 Task: In the cell padding 0.269.
Action: Mouse moved to (198, 82)
Screenshot: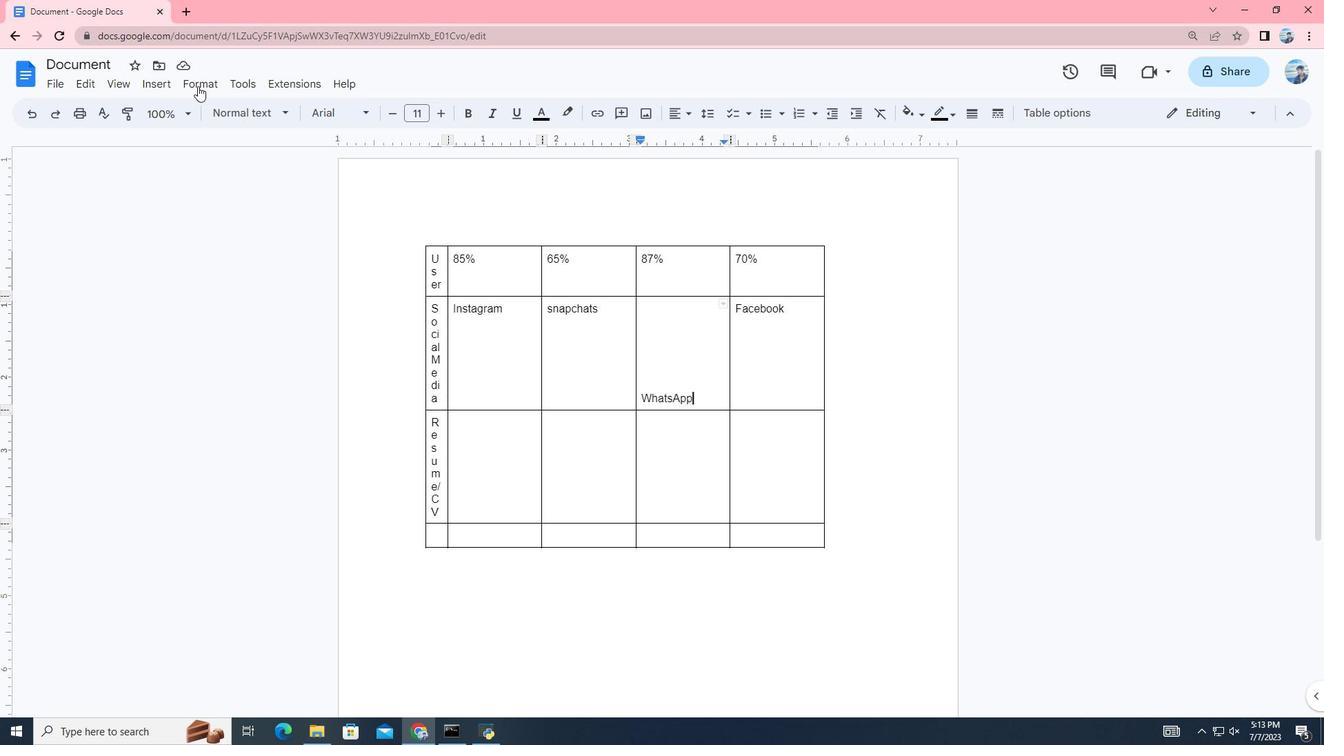 
Action: Mouse pressed left at (198, 82)
Screenshot: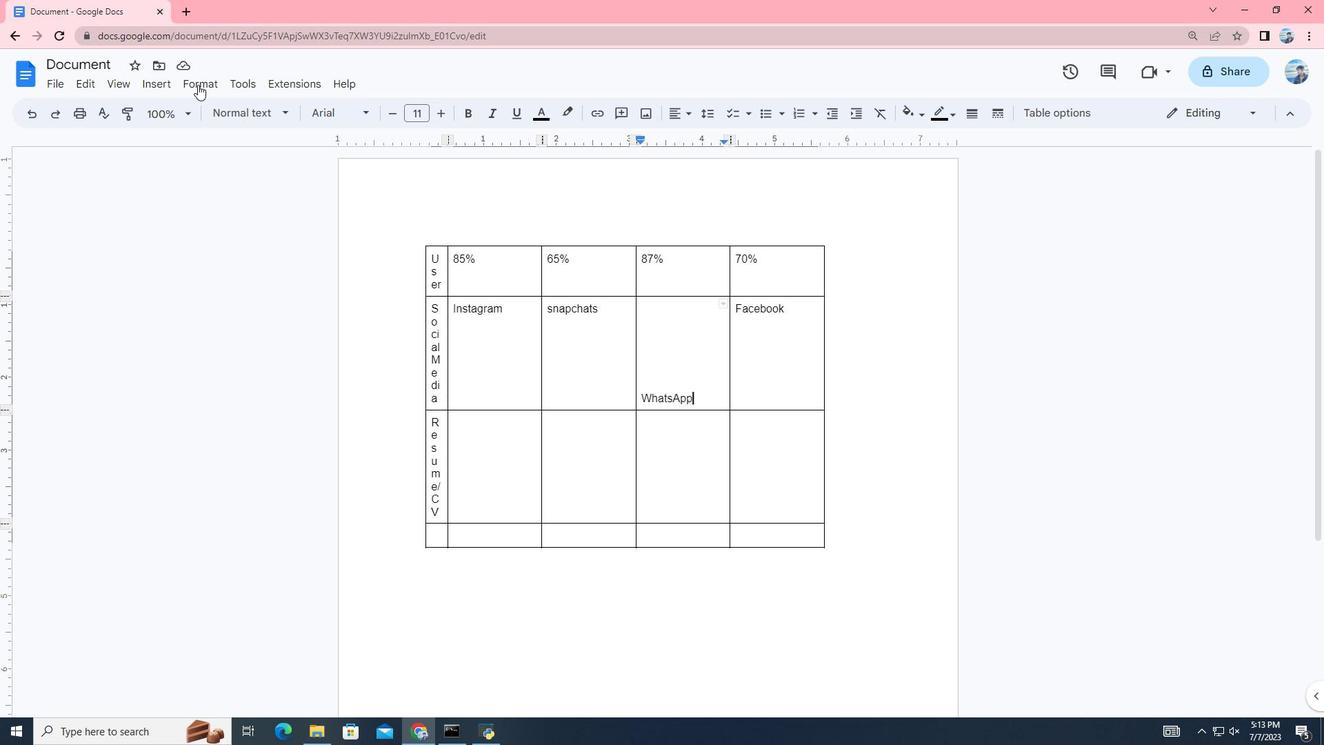 
Action: Mouse moved to (559, 705)
Screenshot: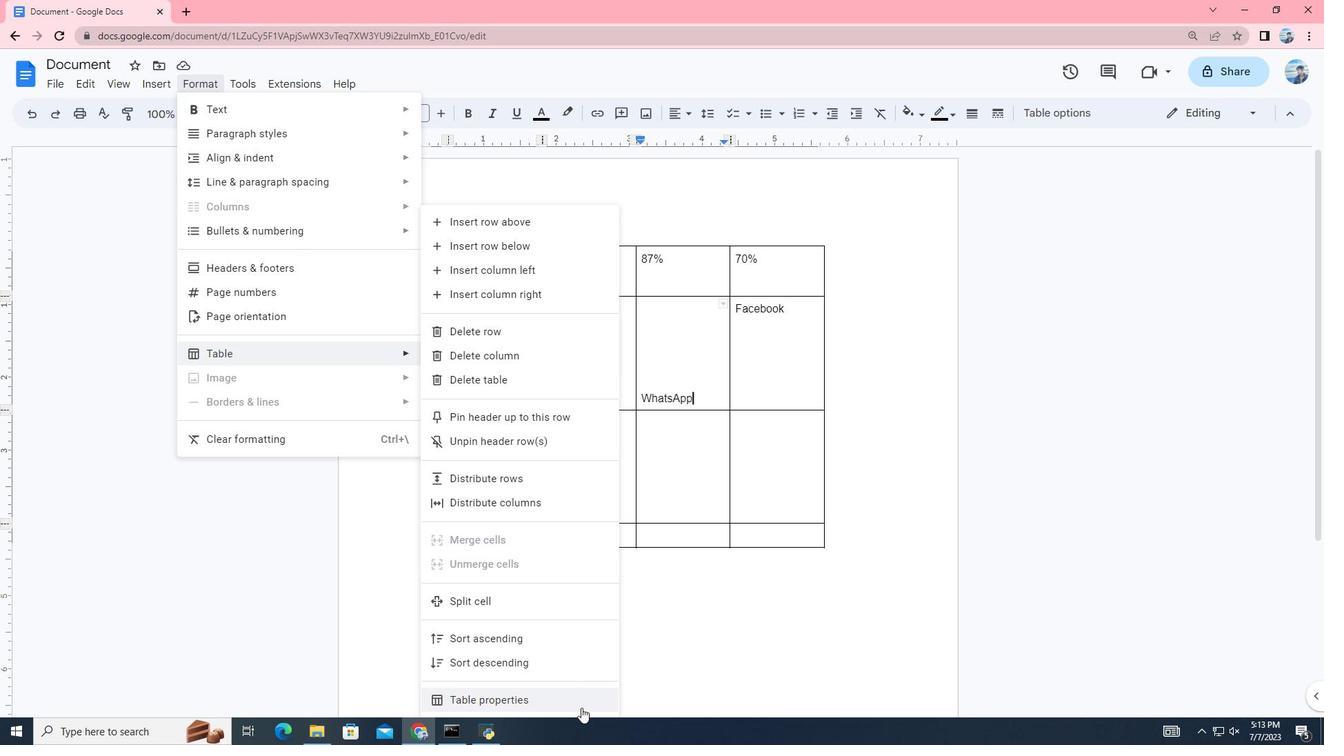
Action: Mouse pressed left at (559, 705)
Screenshot: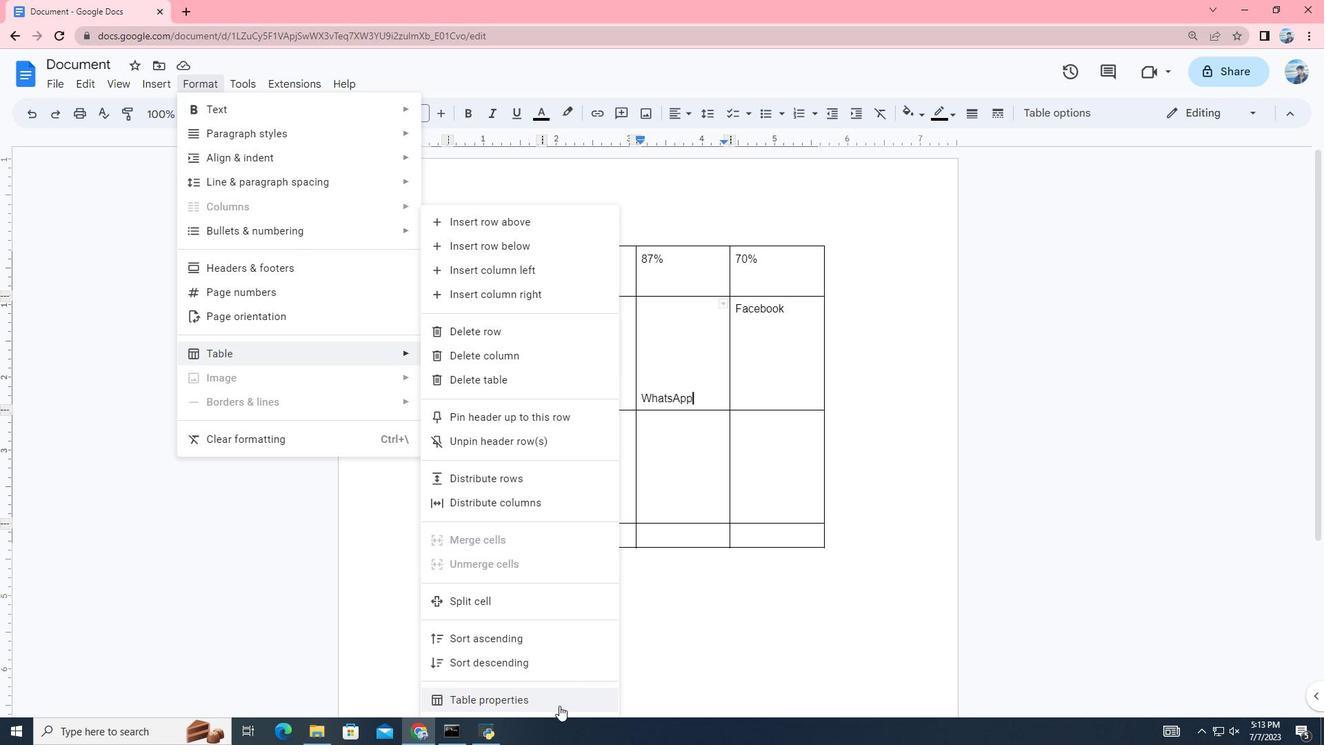 
Action: Mouse moved to (1264, 554)
Screenshot: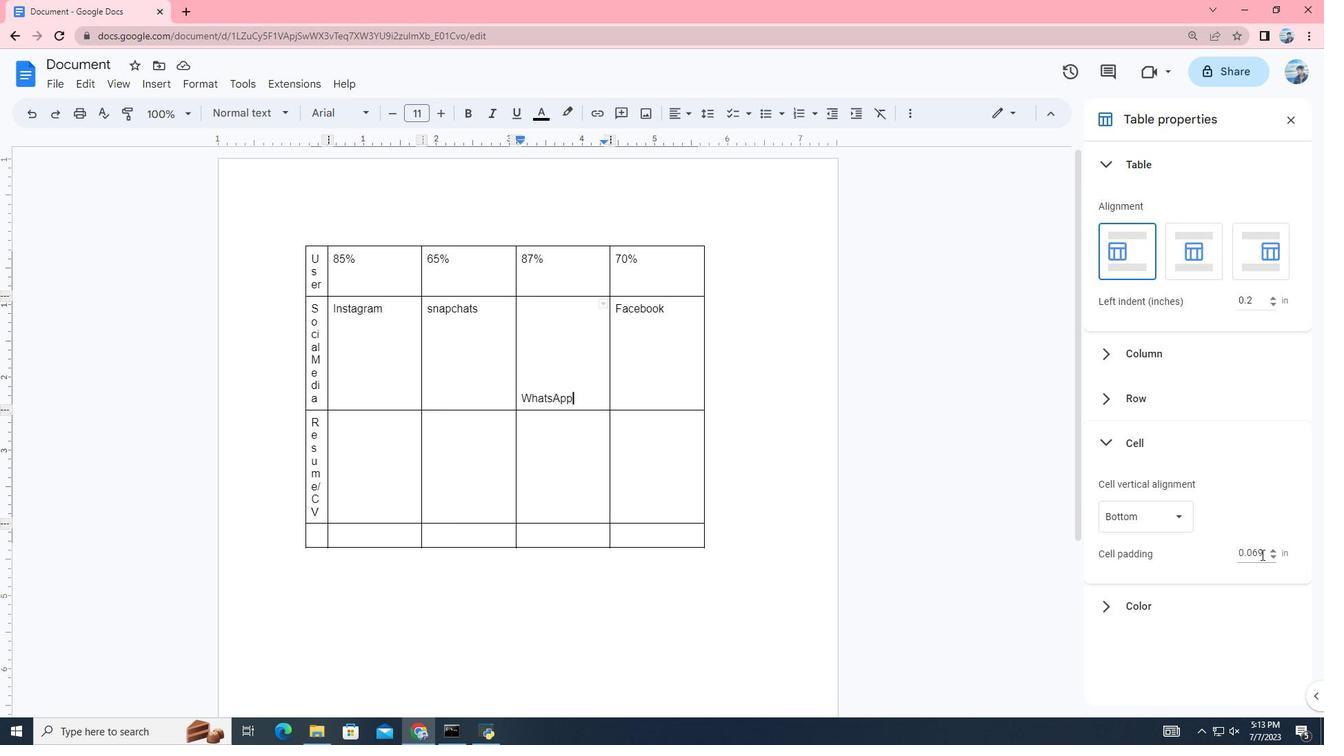 
Action: Mouse pressed left at (1264, 554)
Screenshot: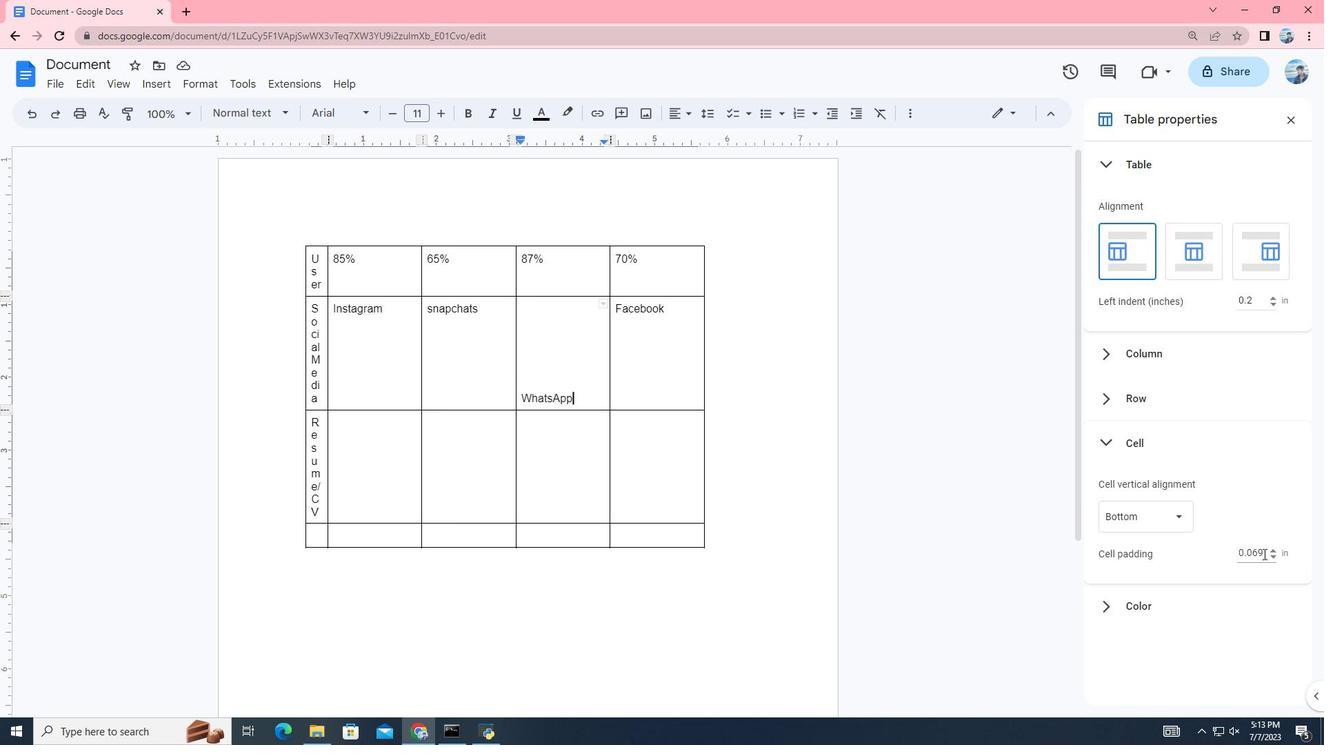 
Action: Mouse moved to (1264, 554)
Screenshot: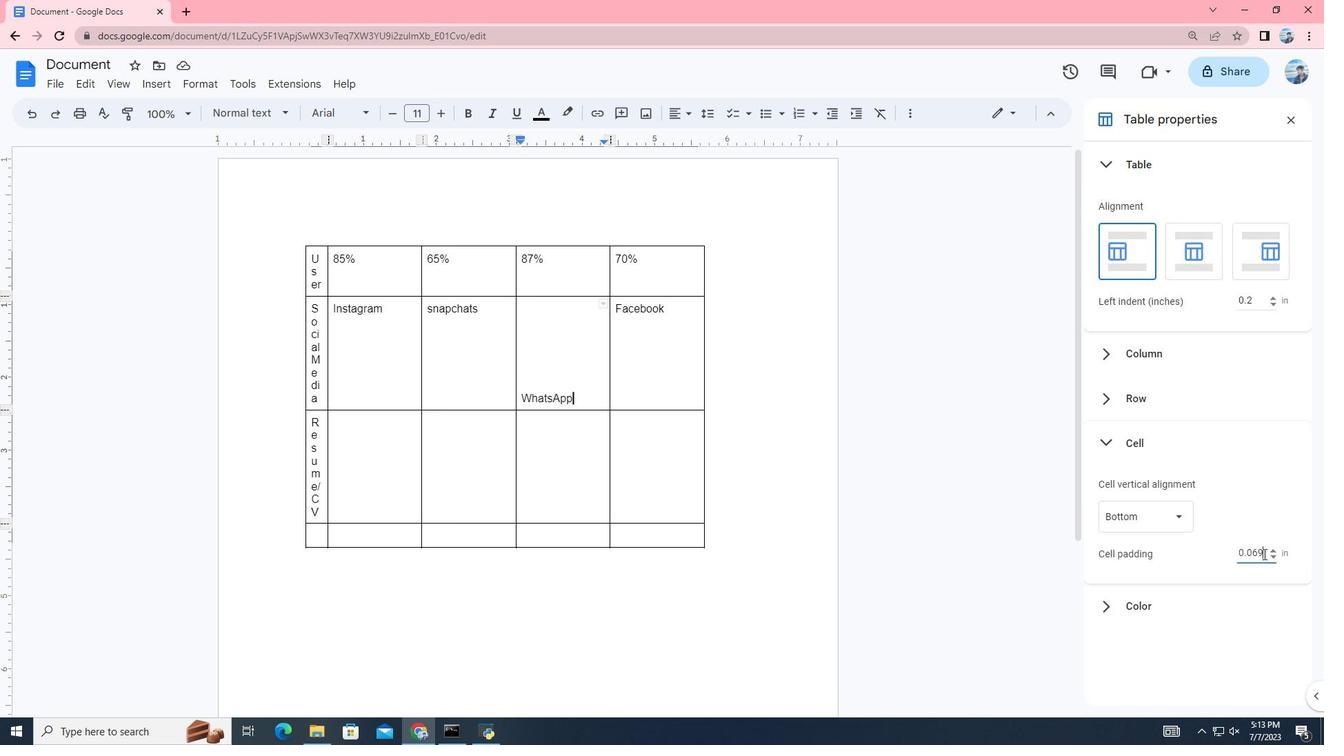
Action: Key pressed <Key.backspace><Key.backspace><Key.backspace>269
Screenshot: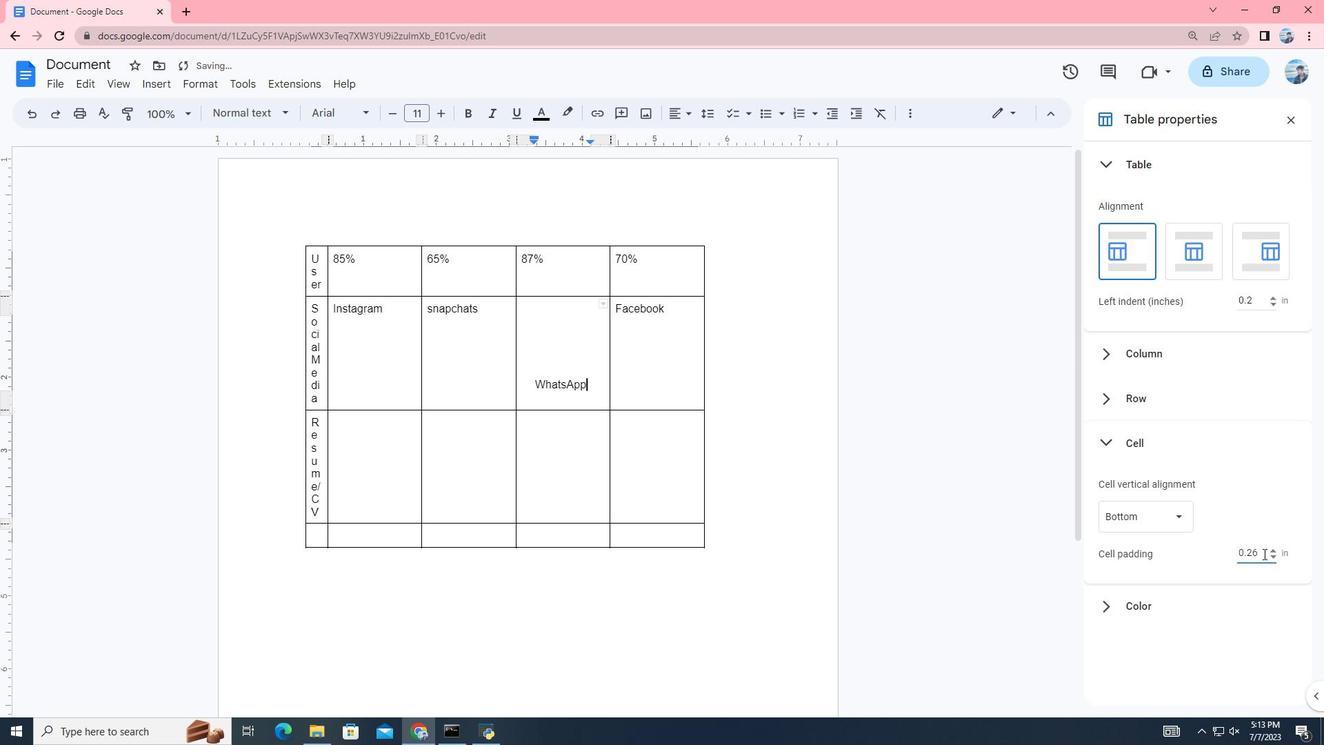 
Action: Mouse moved to (1119, 574)
Screenshot: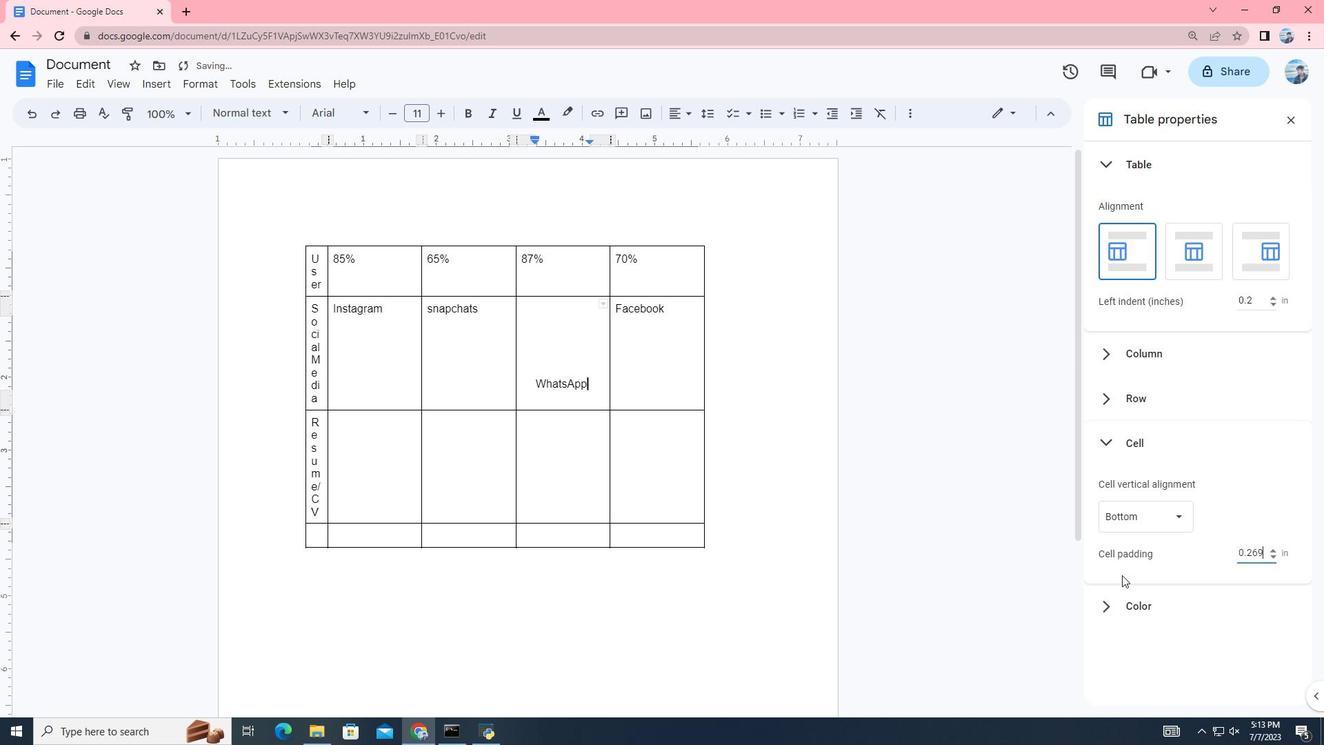 
Action: Key pressed <Key.enter>
Screenshot: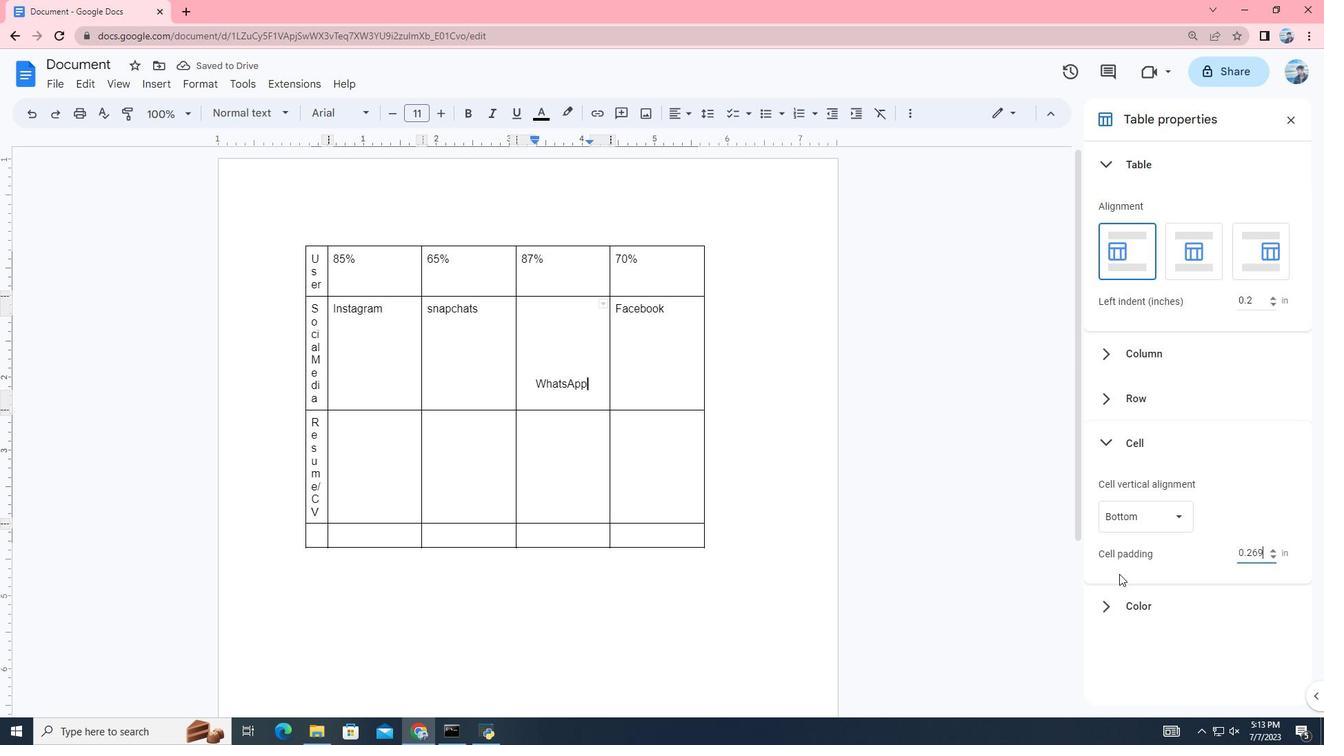 
